 Task: Add Gardein Seven Grain Crispy Tenders to the cart.
Action: Mouse moved to (259, 122)
Screenshot: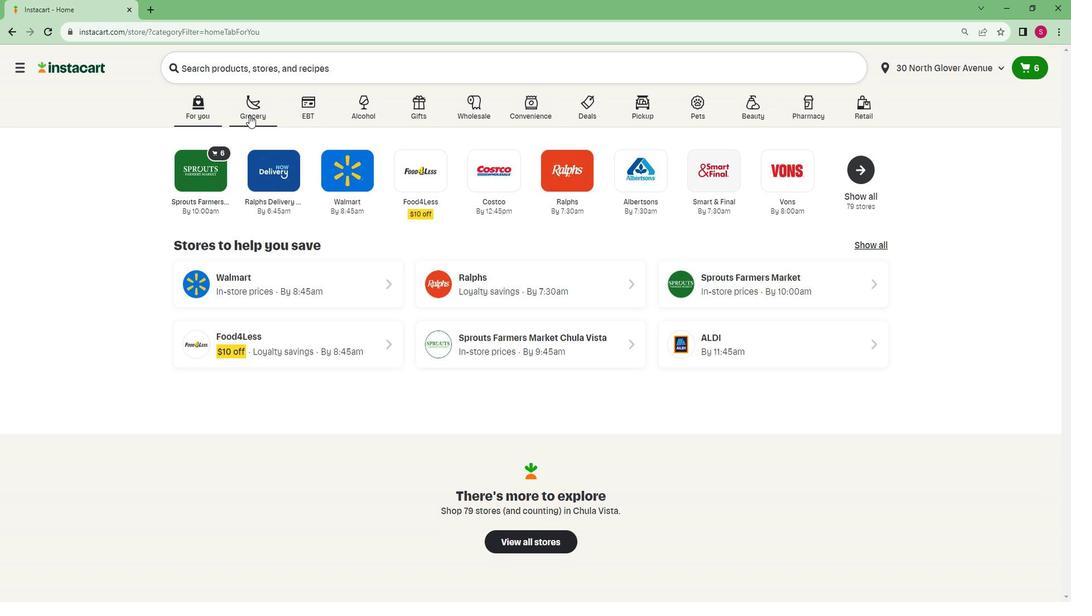 
Action: Mouse pressed left at (259, 122)
Screenshot: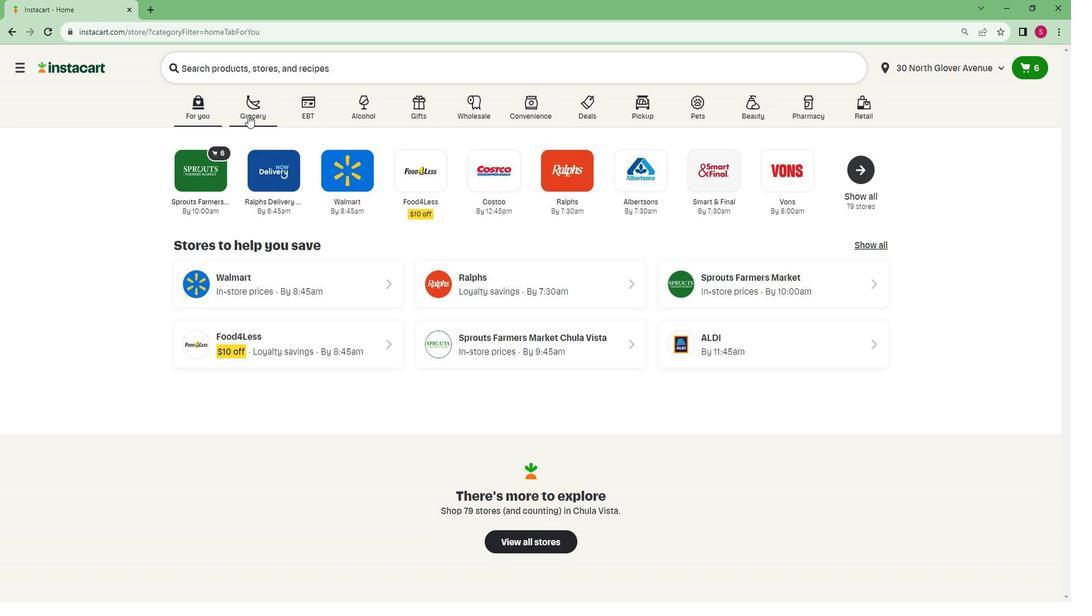 
Action: Mouse moved to (247, 328)
Screenshot: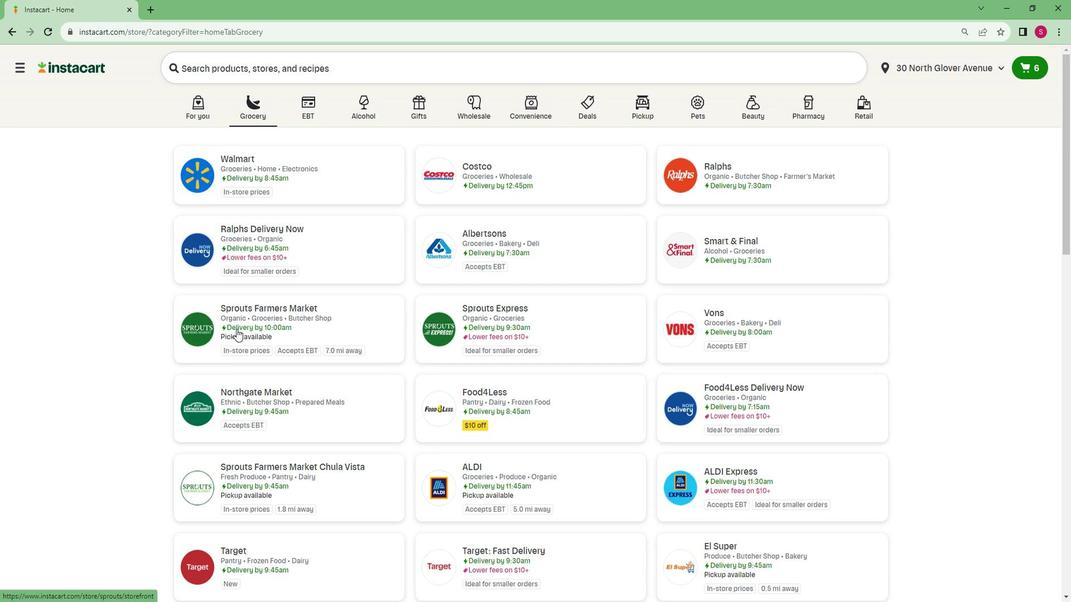 
Action: Mouse pressed left at (247, 328)
Screenshot: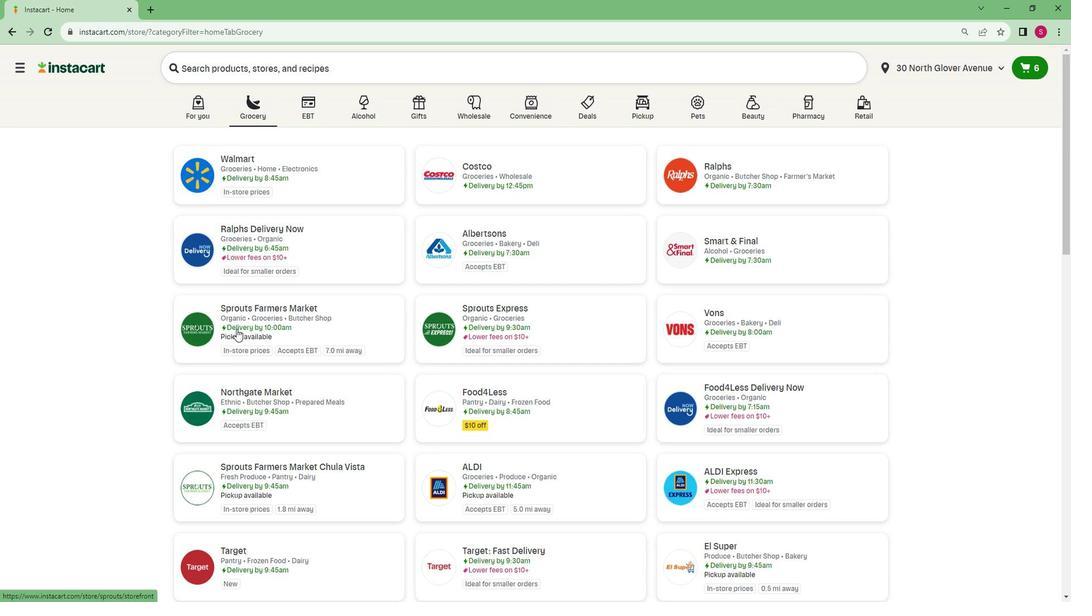 
Action: Mouse moved to (141, 447)
Screenshot: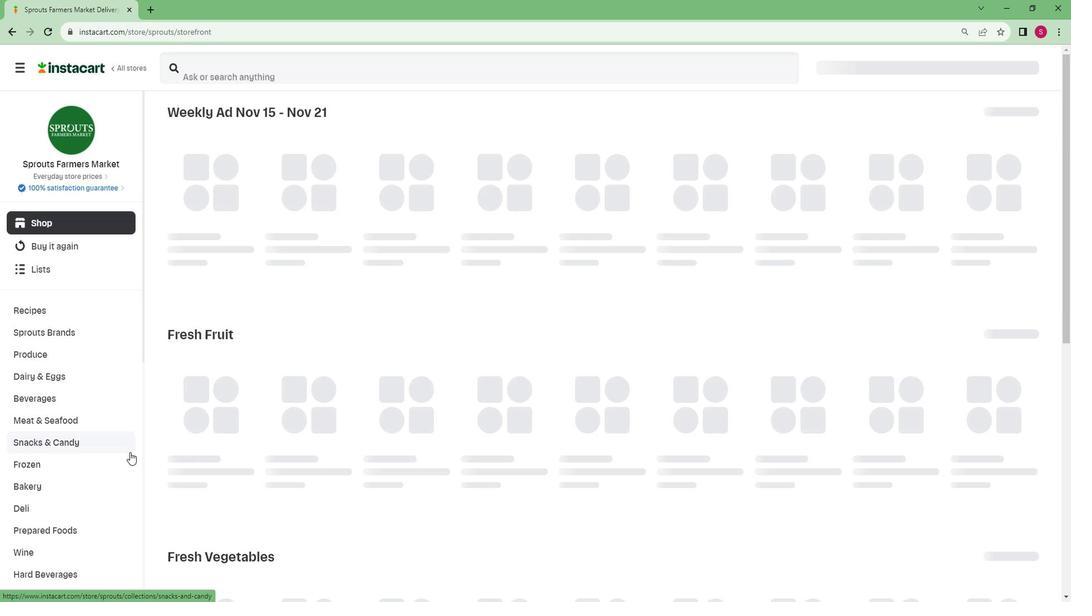 
Action: Mouse scrolled (141, 446) with delta (0, 0)
Screenshot: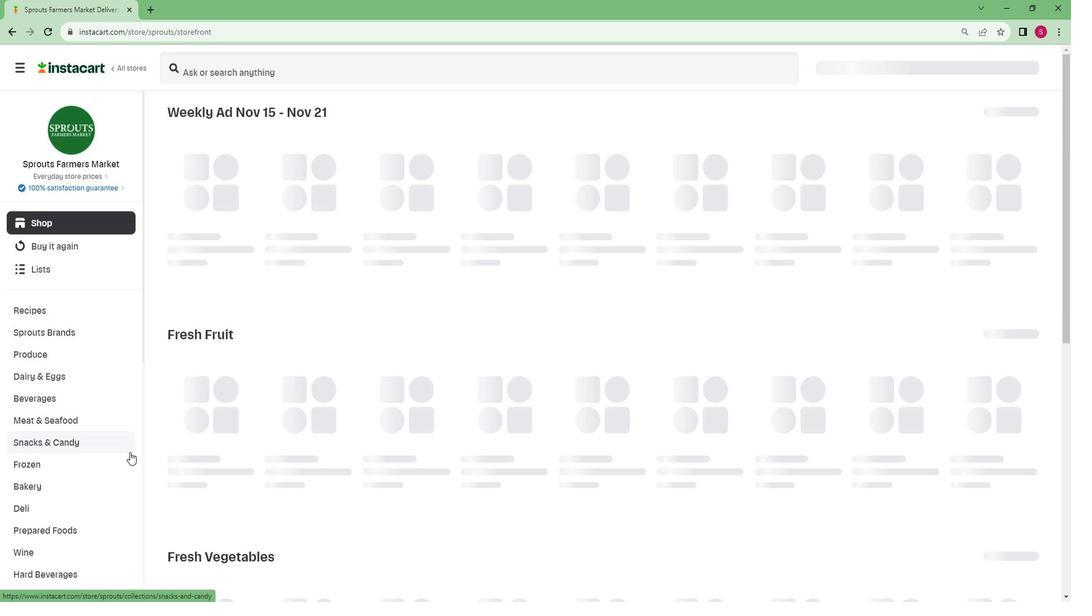 
Action: Mouse scrolled (141, 446) with delta (0, 0)
Screenshot: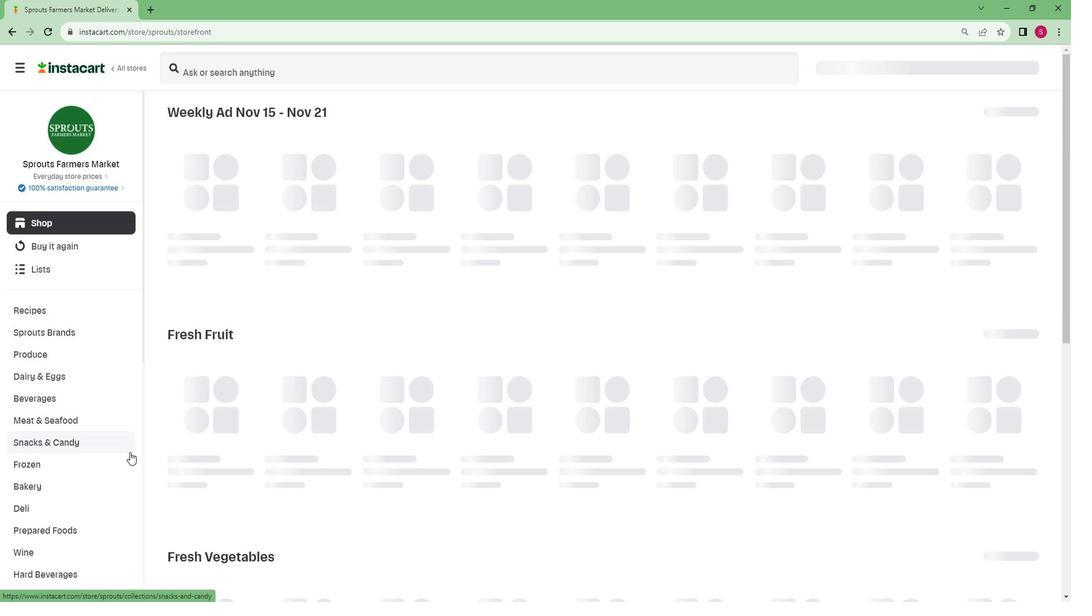 
Action: Mouse scrolled (141, 446) with delta (0, 0)
Screenshot: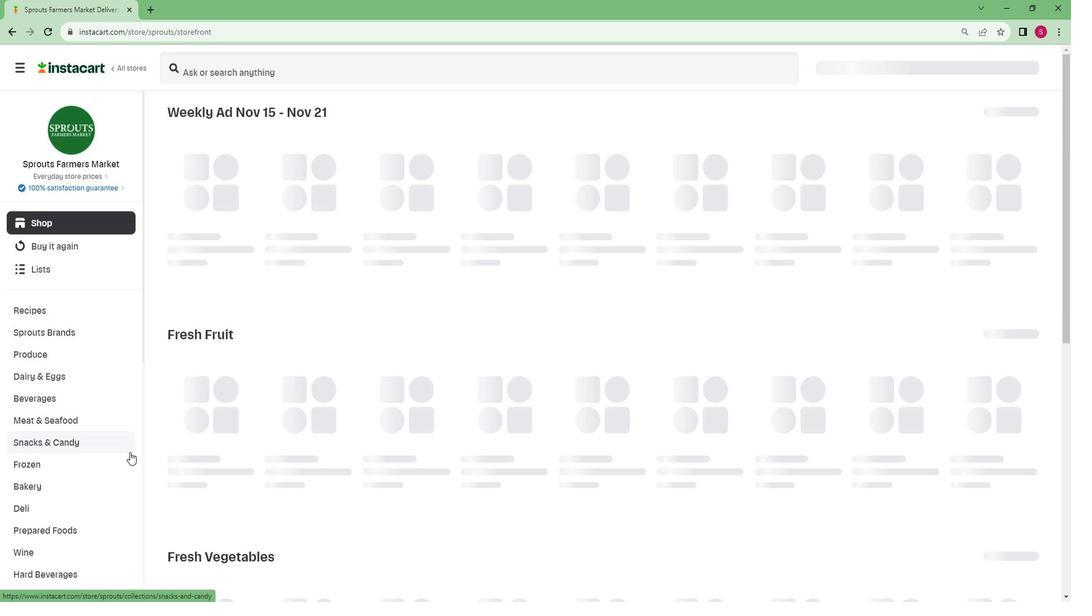 
Action: Mouse scrolled (141, 446) with delta (0, 0)
Screenshot: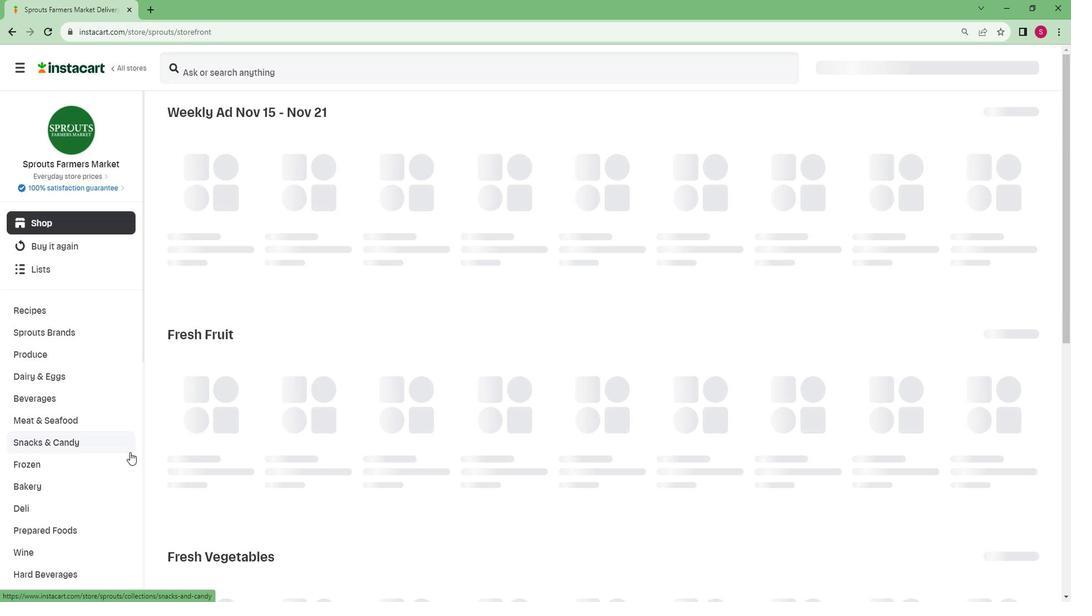 
Action: Mouse moved to (137, 447)
Screenshot: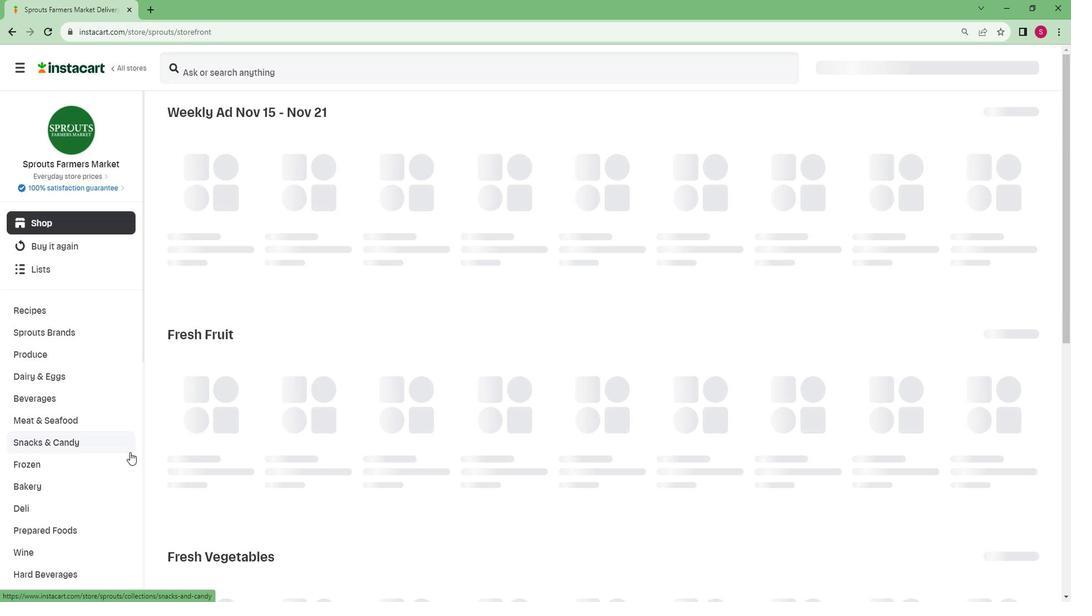 
Action: Mouse scrolled (137, 447) with delta (0, 0)
Screenshot: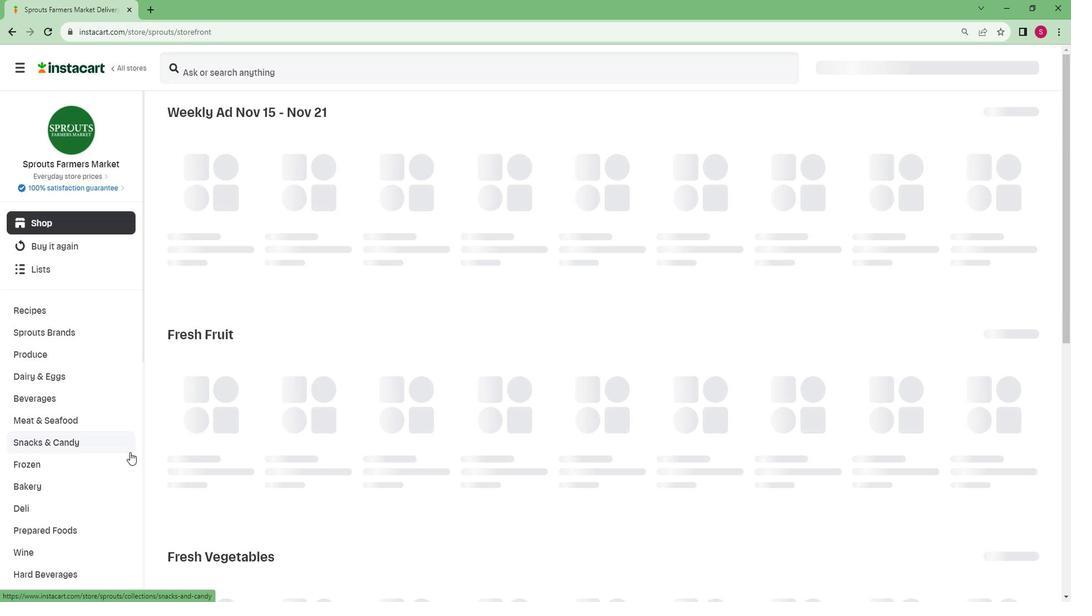
Action: Mouse moved to (136, 448)
Screenshot: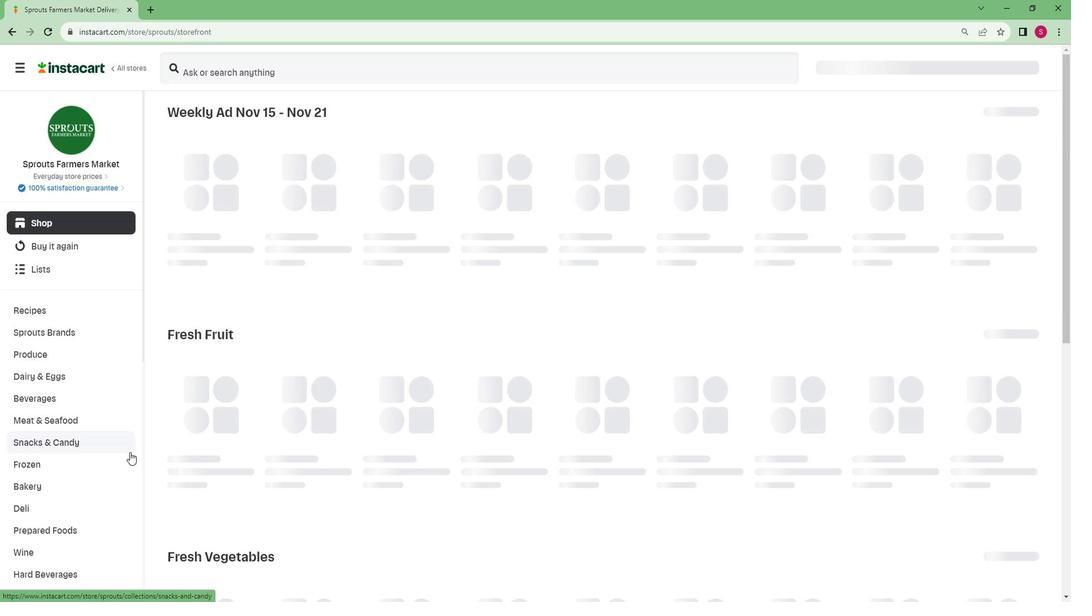 
Action: Mouse scrolled (136, 447) with delta (0, 0)
Screenshot: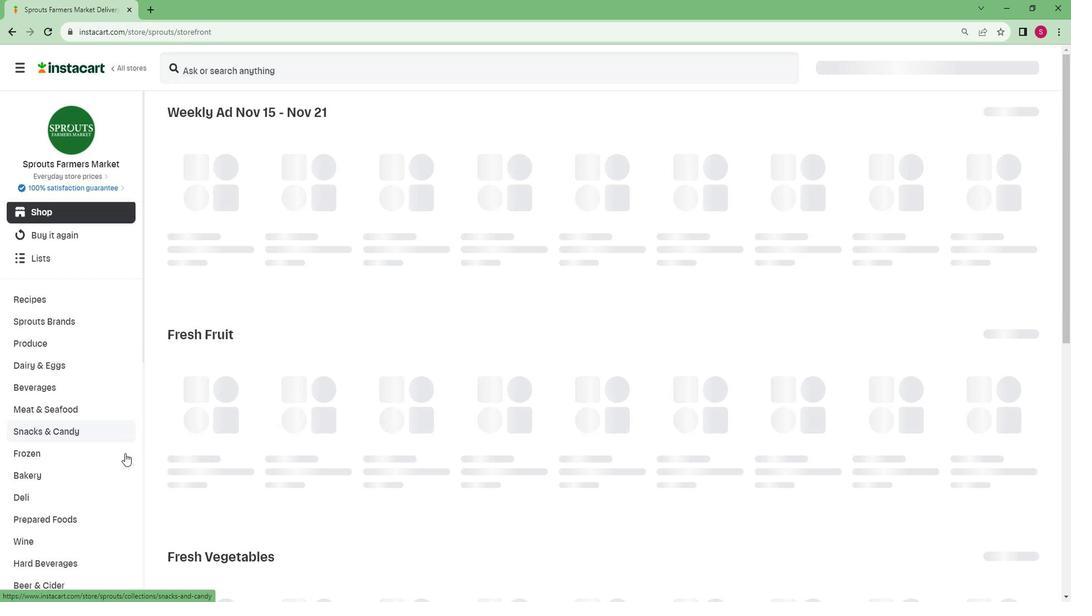 
Action: Mouse moved to (135, 448)
Screenshot: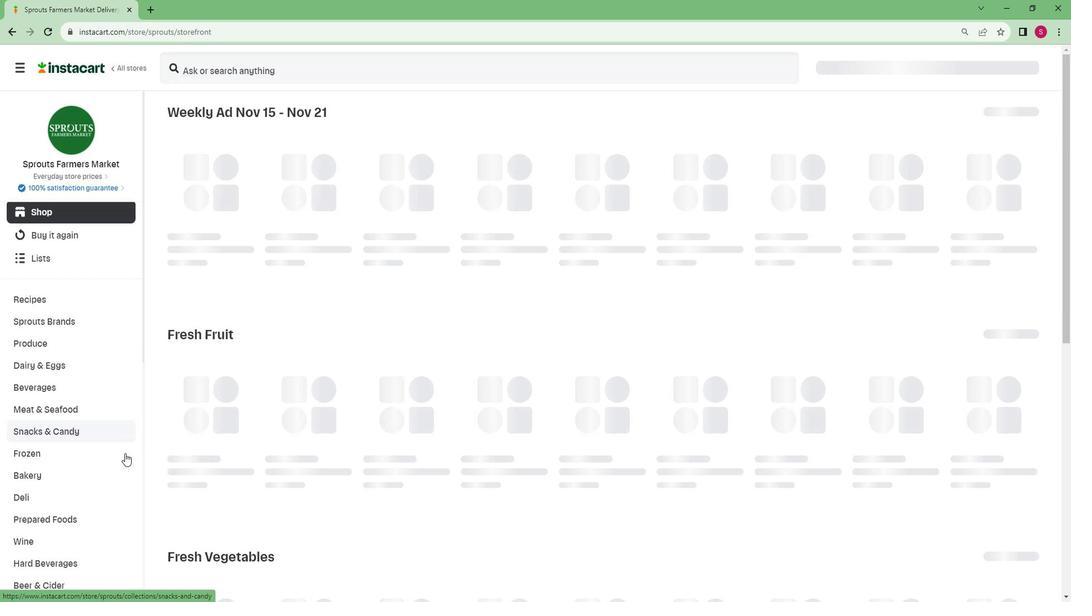 
Action: Mouse scrolled (135, 447) with delta (0, 0)
Screenshot: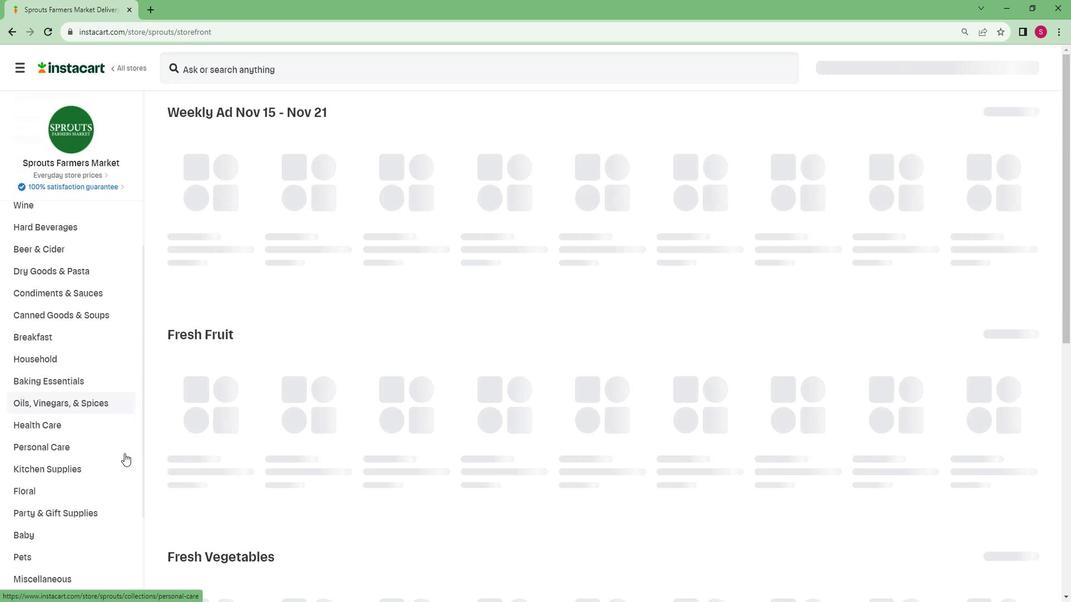 
Action: Mouse scrolled (135, 447) with delta (0, 0)
Screenshot: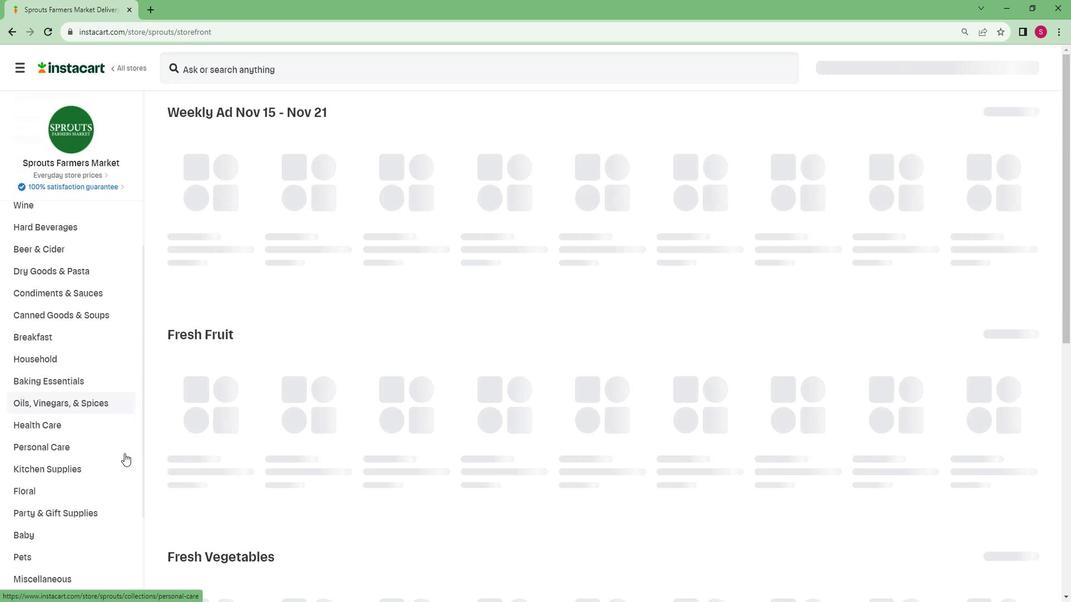 
Action: Mouse scrolled (135, 447) with delta (0, 0)
Screenshot: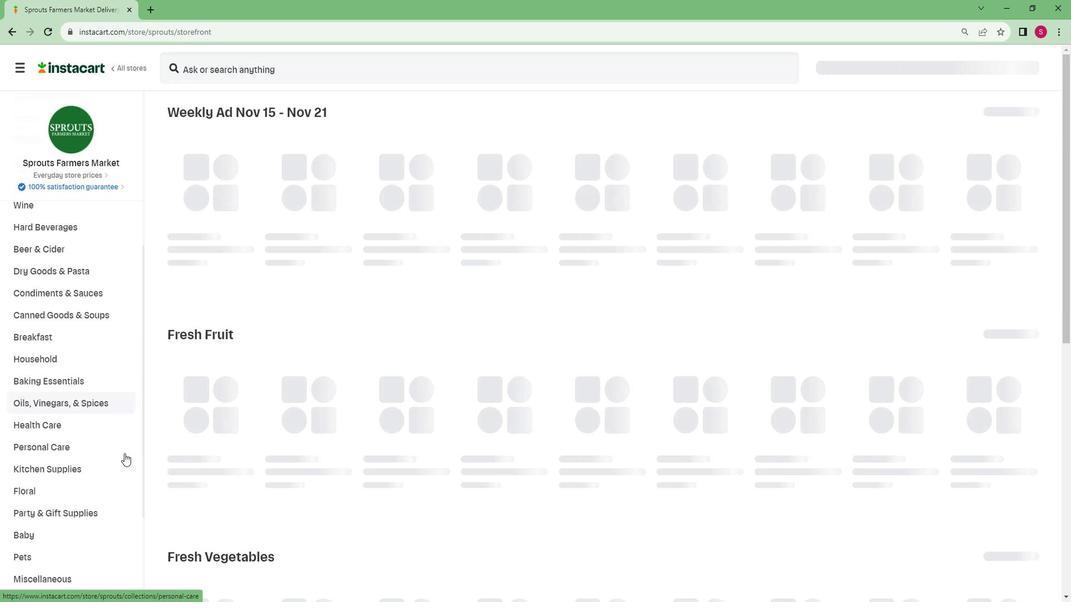 
Action: Mouse scrolled (135, 447) with delta (0, 0)
Screenshot: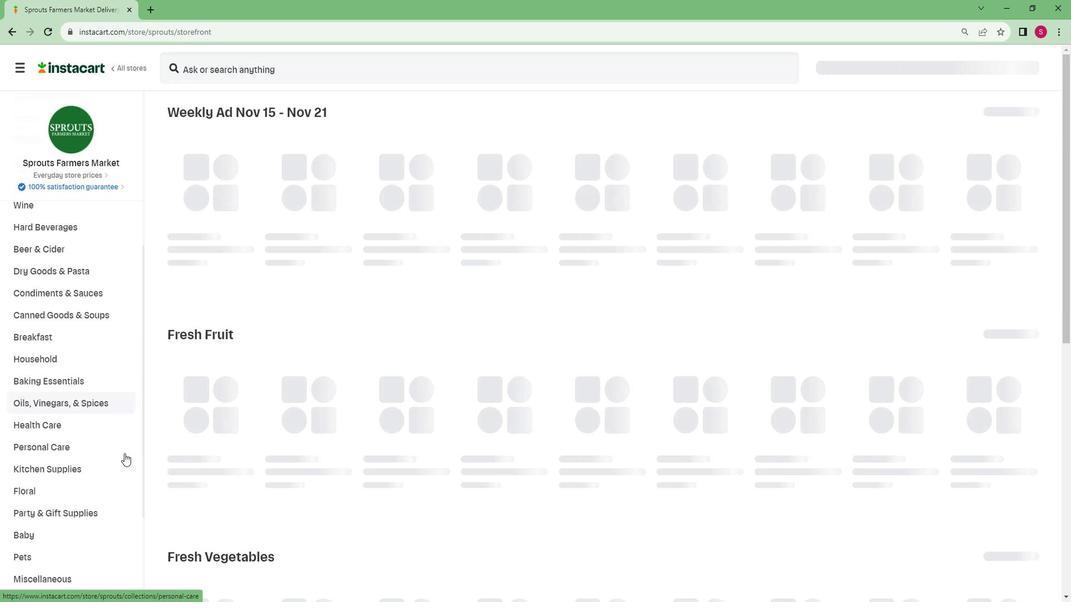 
Action: Mouse scrolled (135, 447) with delta (0, 0)
Screenshot: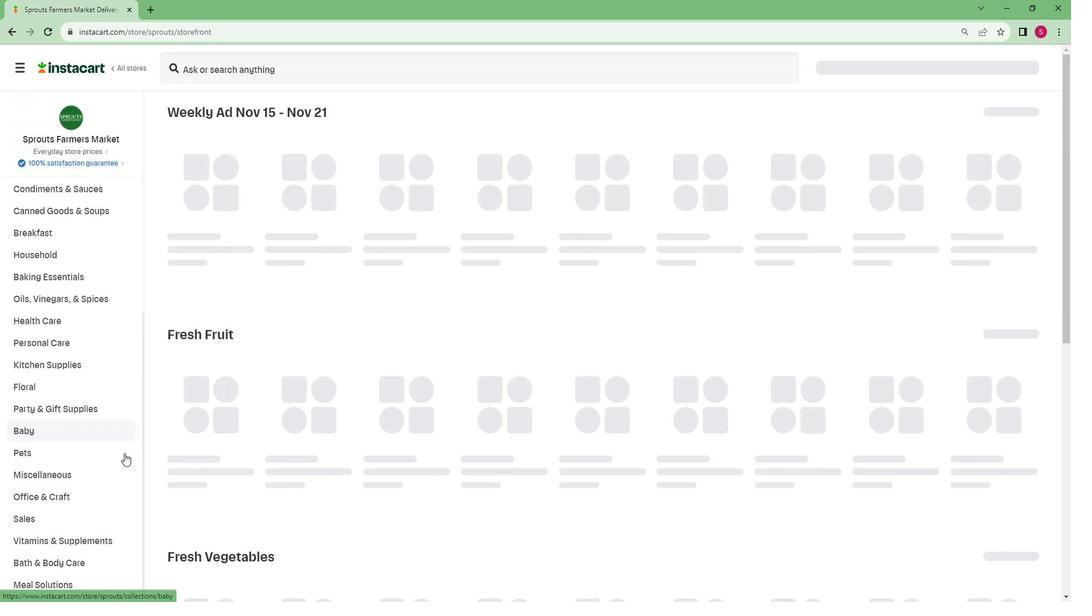 
Action: Mouse moved to (54, 573)
Screenshot: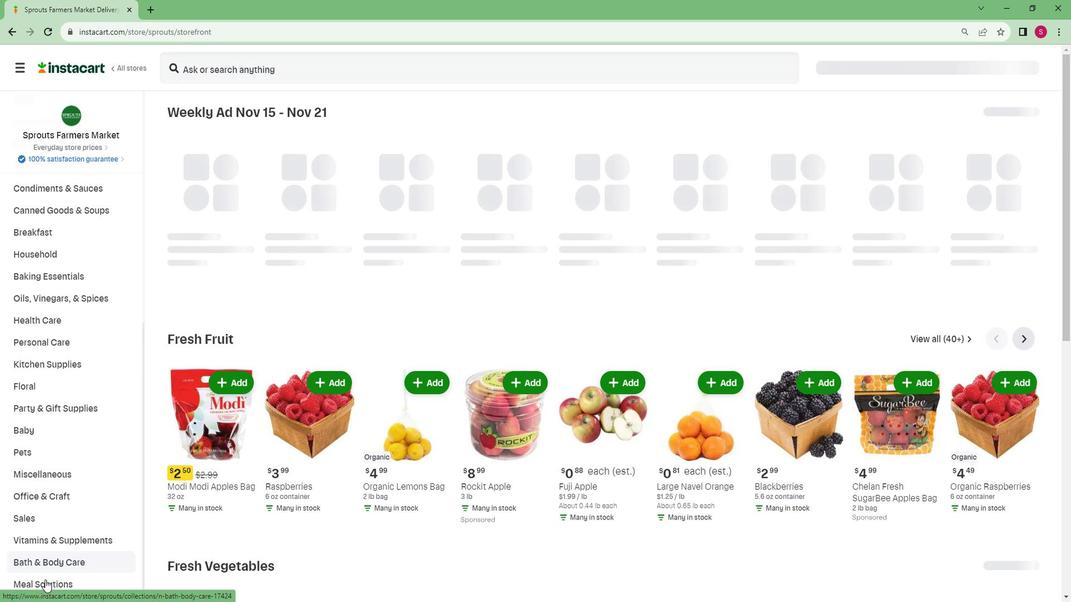 
Action: Mouse pressed left at (54, 573)
Screenshot: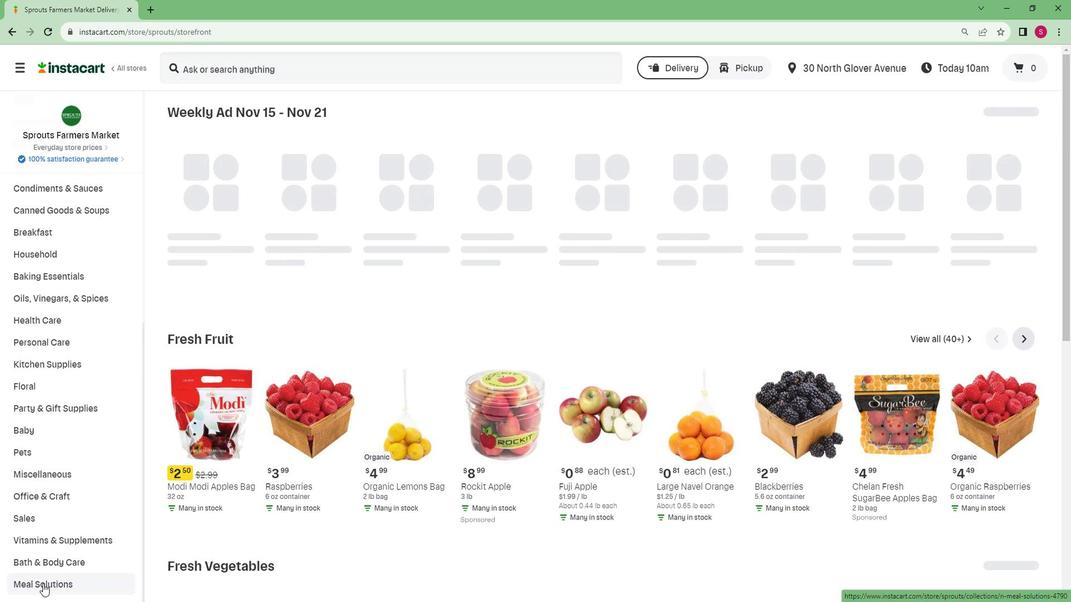 
Action: Mouse moved to (57, 555)
Screenshot: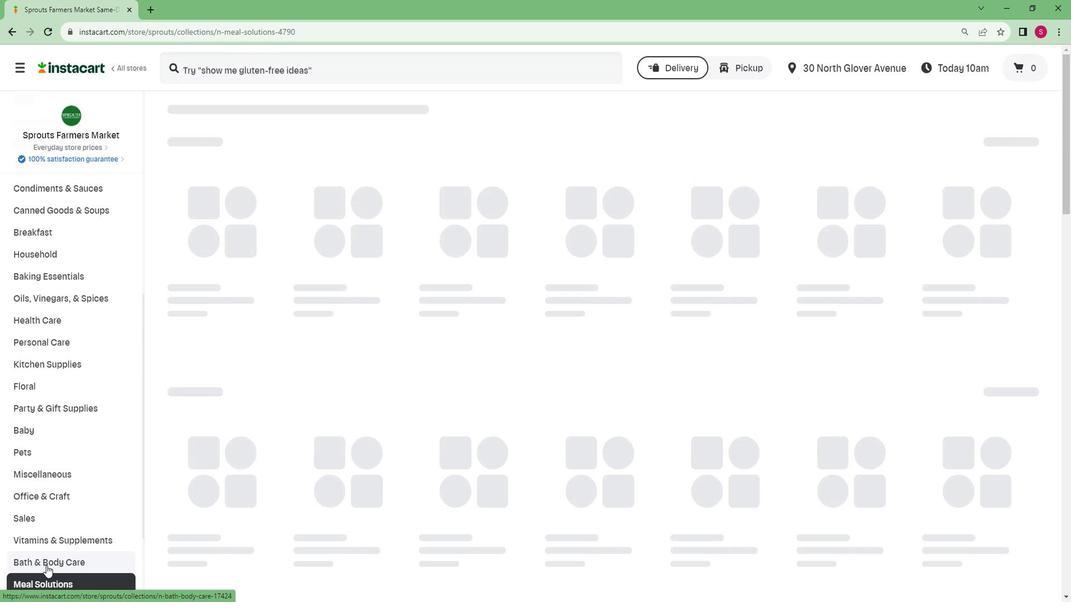 
Action: Mouse scrolled (57, 554) with delta (0, 0)
Screenshot: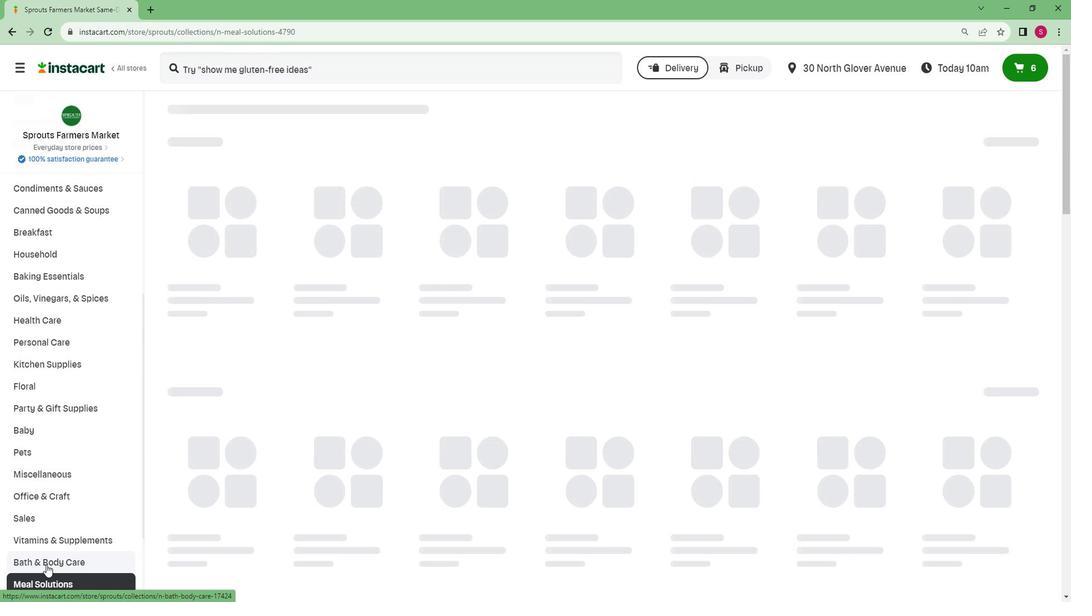 
Action: Mouse scrolled (57, 554) with delta (0, 0)
Screenshot: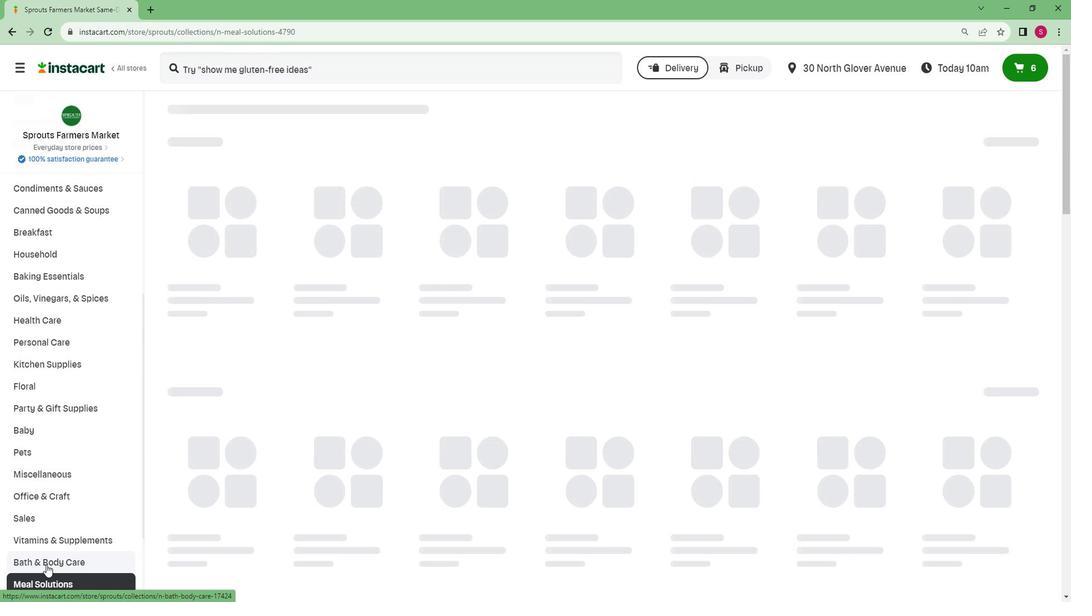 
Action: Mouse scrolled (57, 554) with delta (0, 0)
Screenshot: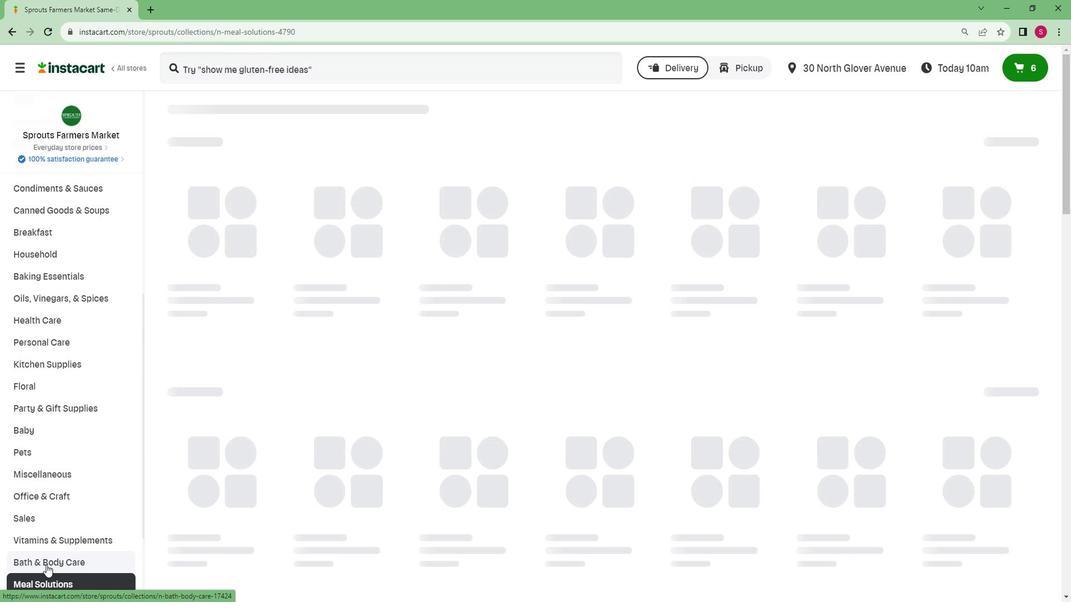 
Action: Mouse scrolled (57, 554) with delta (0, 0)
Screenshot: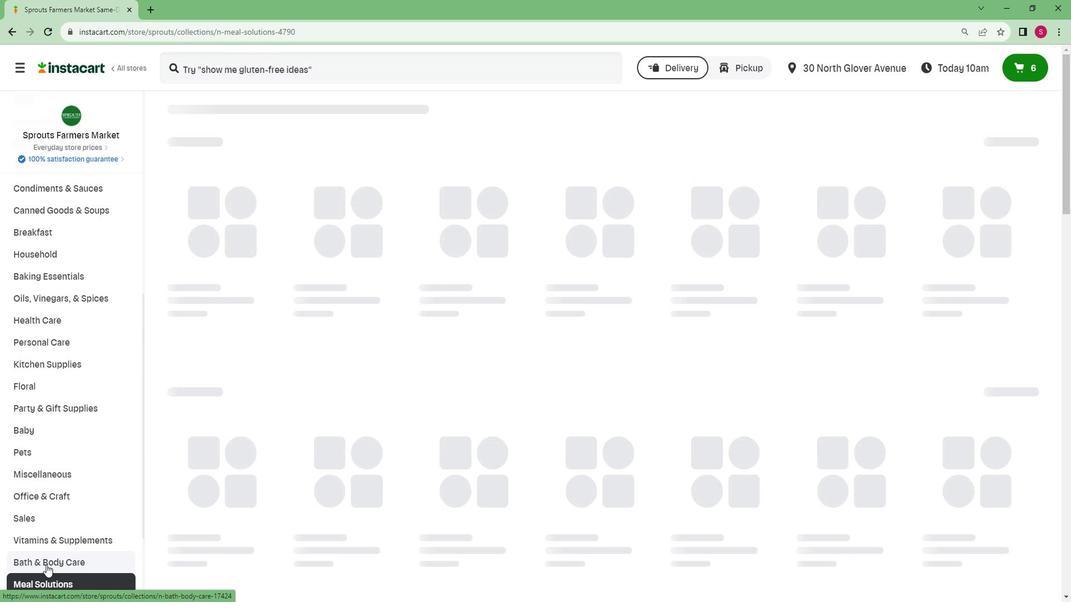
Action: Mouse scrolled (57, 554) with delta (0, 0)
Screenshot: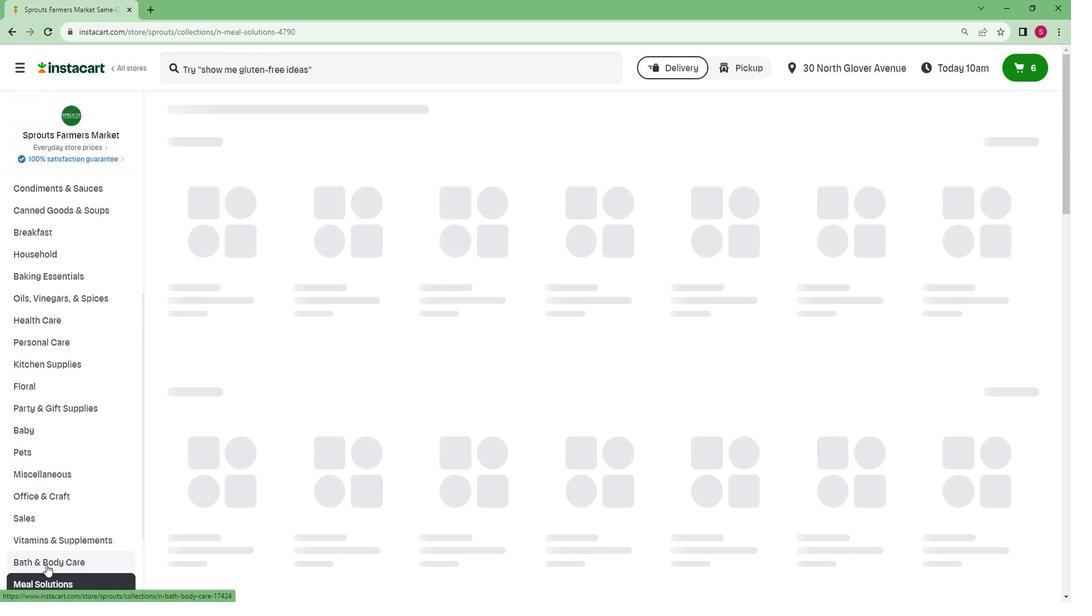 
Action: Mouse scrolled (57, 554) with delta (0, 0)
Screenshot: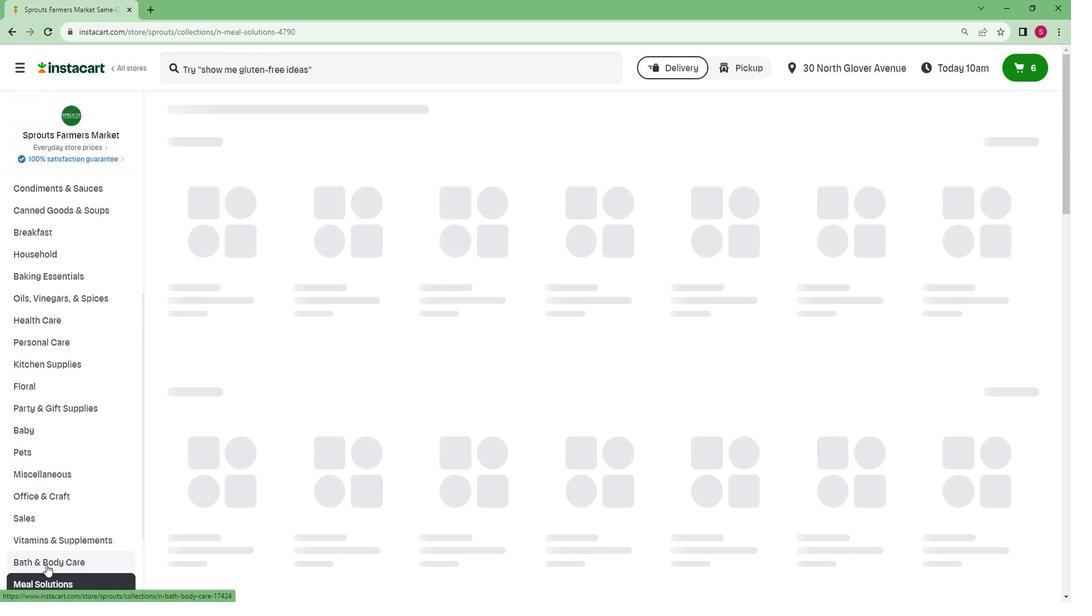 
Action: Mouse moved to (45, 572)
Screenshot: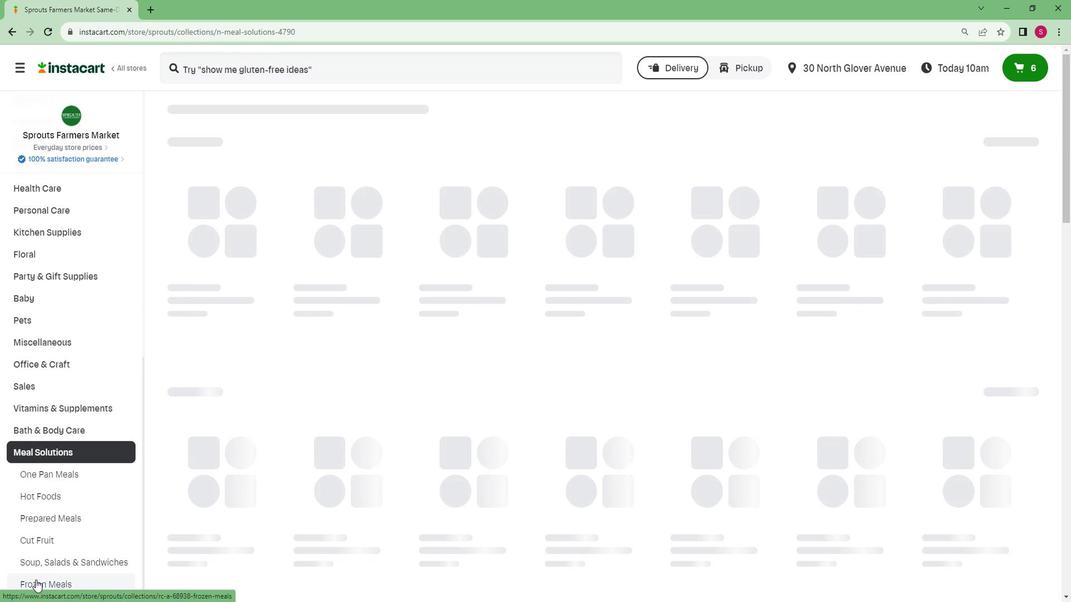 
Action: Mouse pressed left at (45, 572)
Screenshot: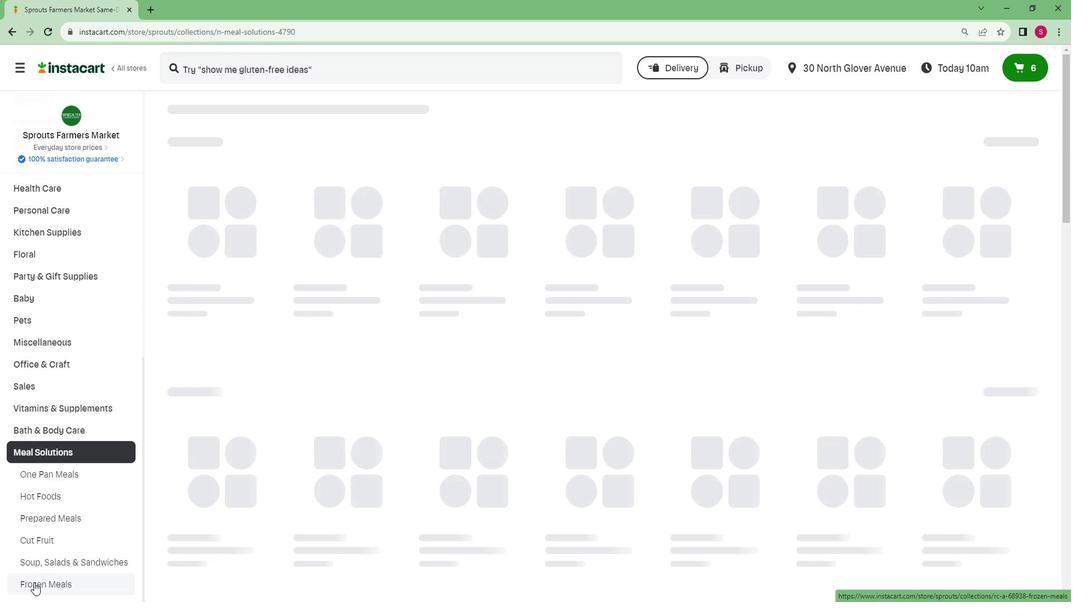 
Action: Mouse moved to (255, 74)
Screenshot: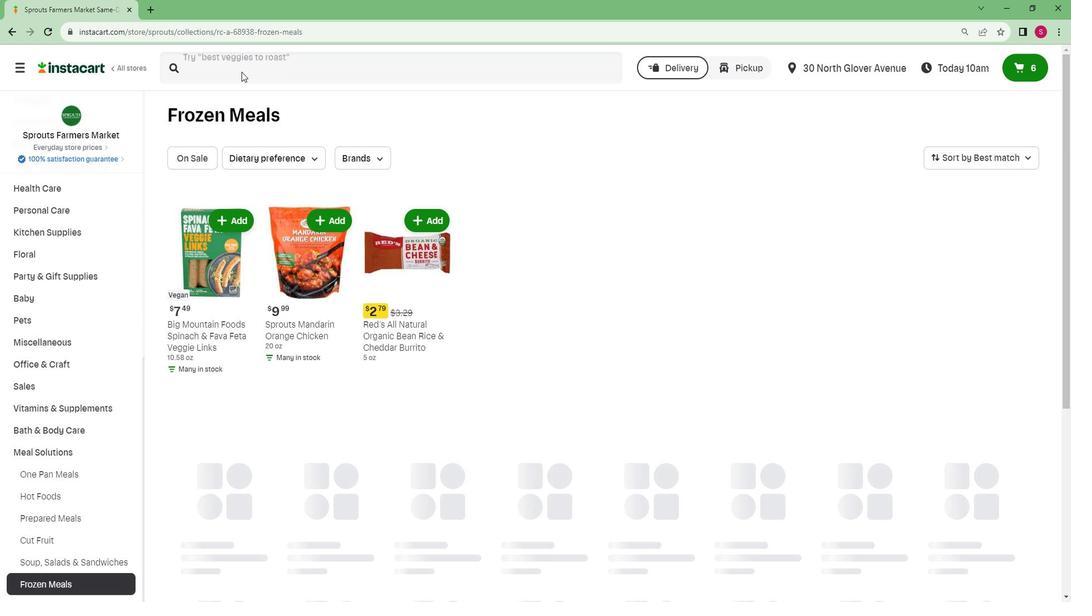 
Action: Mouse pressed left at (255, 74)
Screenshot: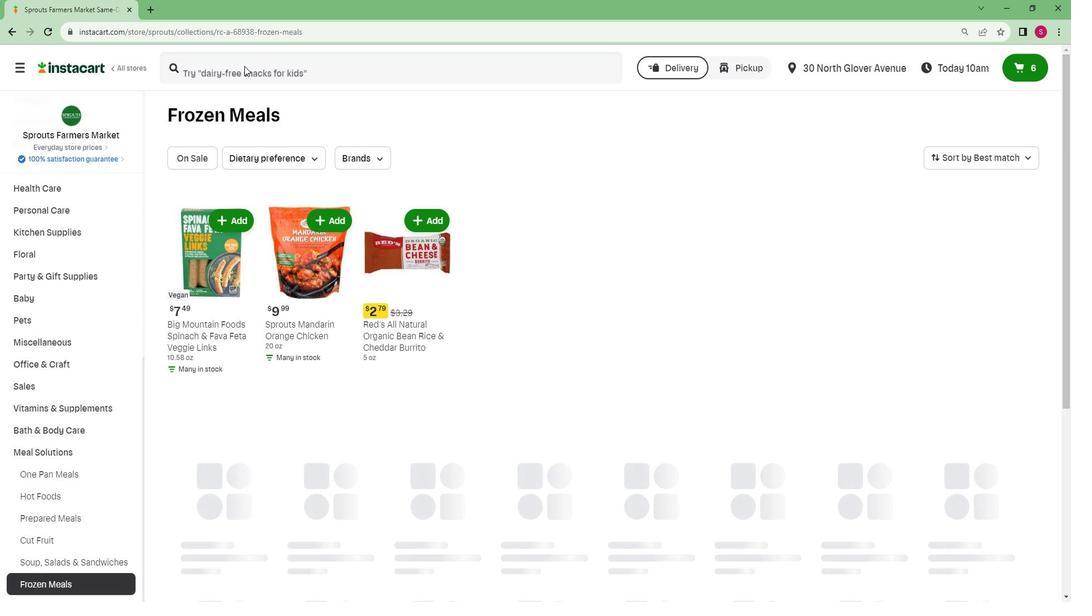 
Action: Mouse moved to (255, 74)
Screenshot: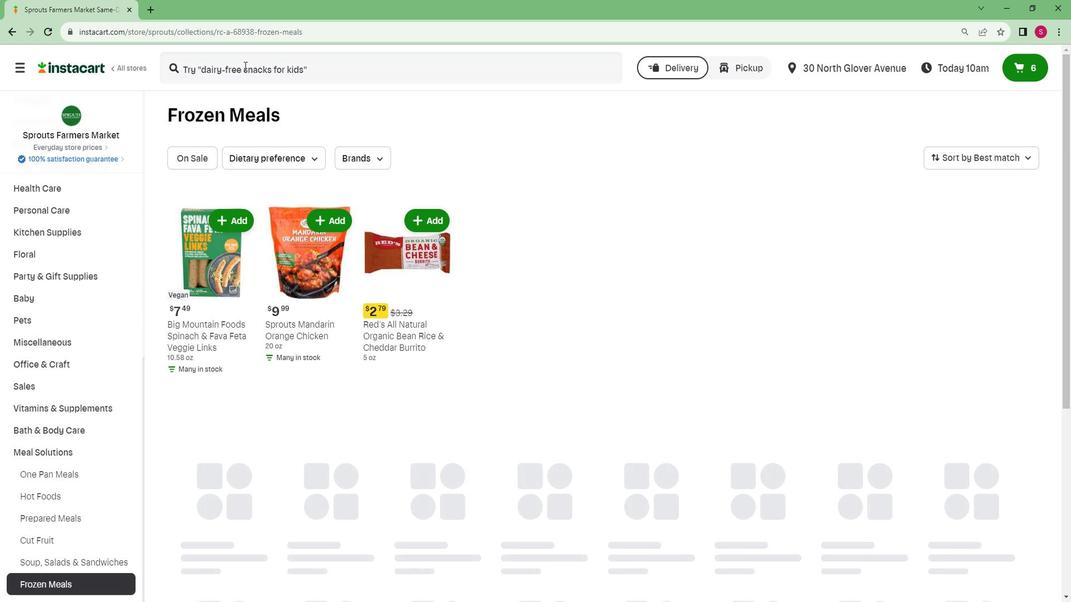 
Action: Key pressed <Key.caps_lock><Key.caps_lock>g<Key.caps_lock>ARDEIN<Key.space><Key.caps_lock>s<Key.caps_lock>EVEN<Key.space>GRAIN<Key.space>CRISPY<Key.space>TENDERS<Key.space><Key.enter>
Screenshot: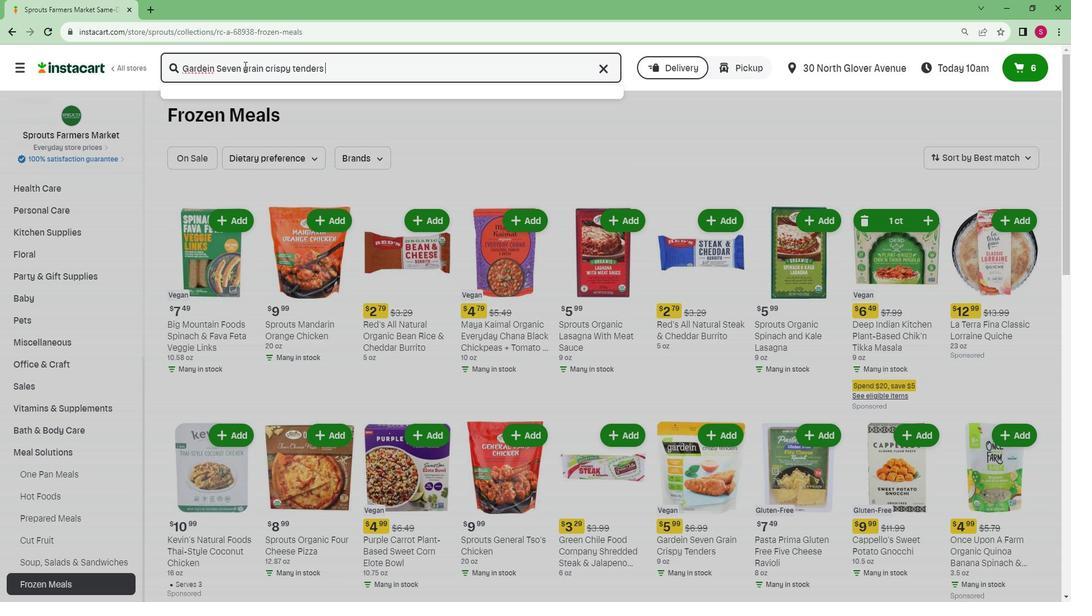 
Action: Mouse moved to (326, 164)
Screenshot: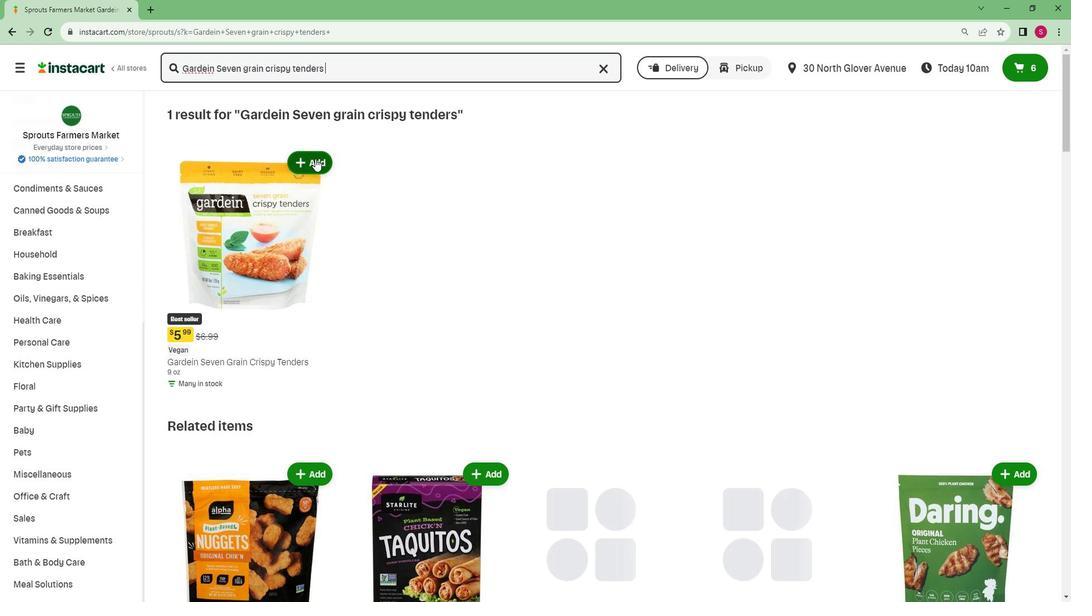 
Action: Mouse pressed left at (326, 164)
Screenshot: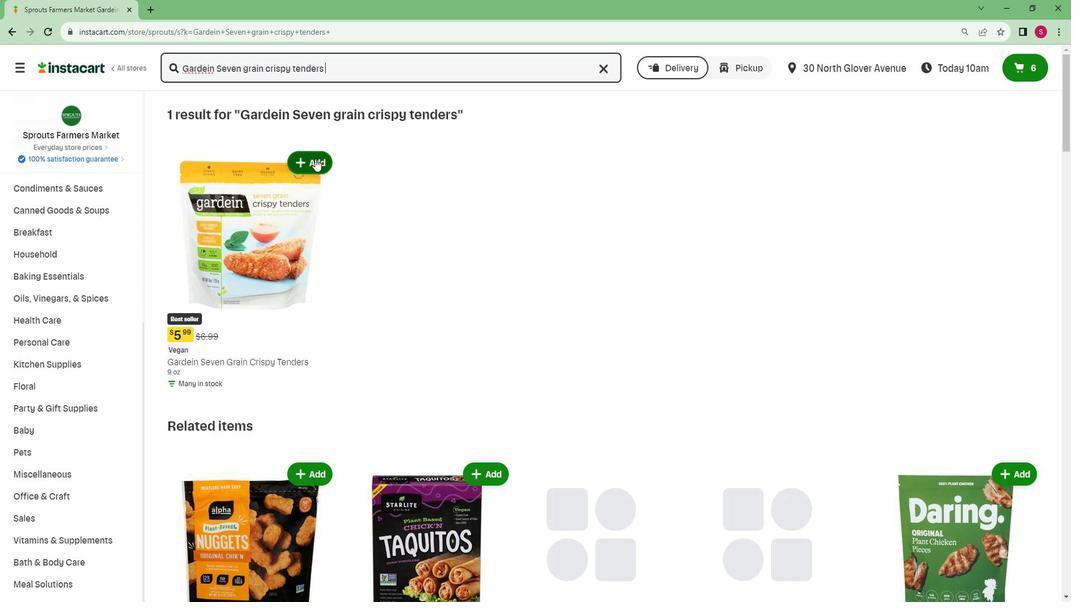 
